 Task: Change editior layout in three rows.
Action: Mouse moved to (165, 0)
Screenshot: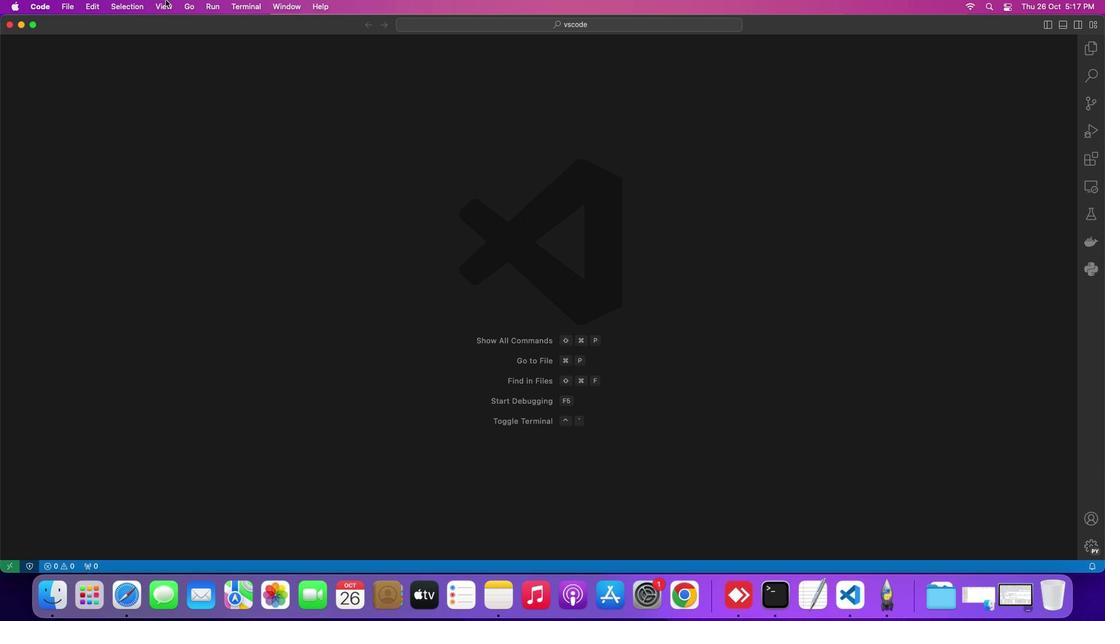 
Action: Mouse pressed left at (165, 0)
Screenshot: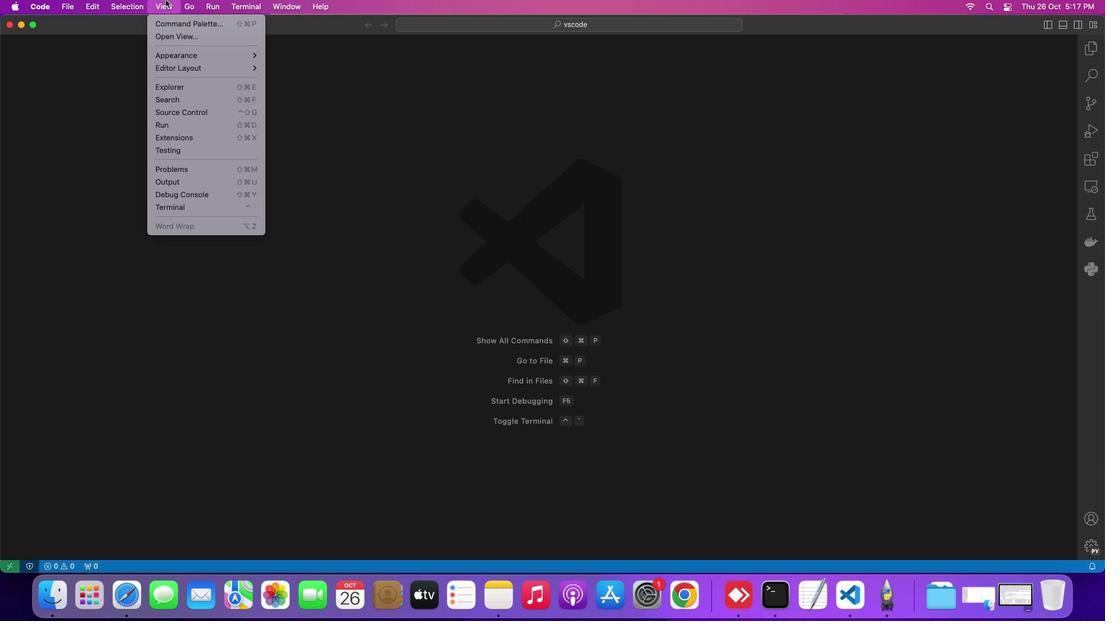 
Action: Mouse moved to (172, 65)
Screenshot: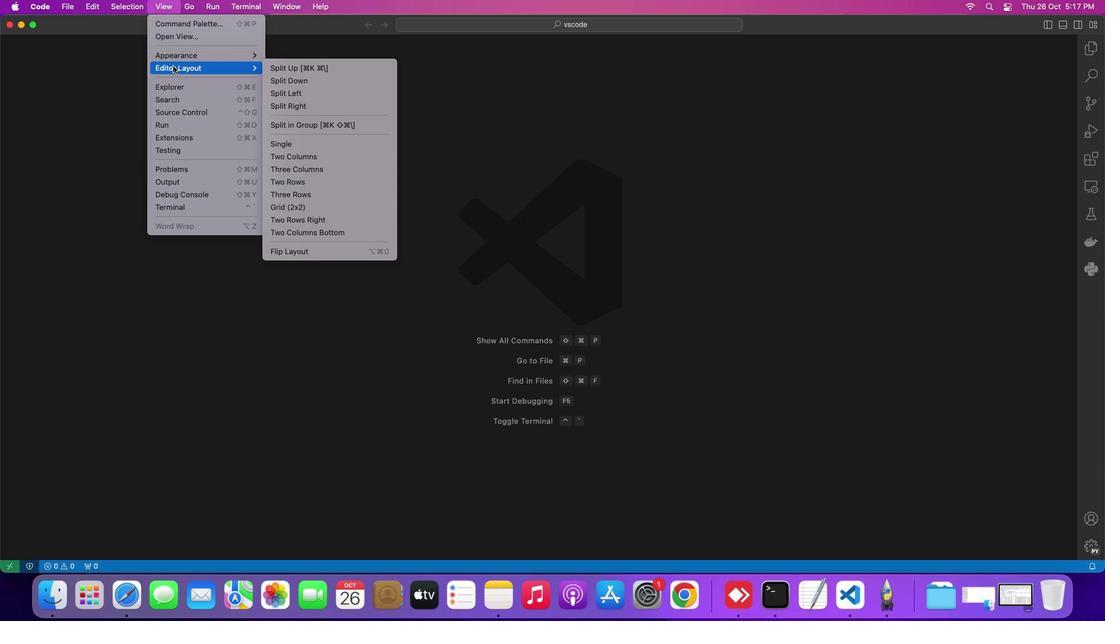 
Action: Mouse pressed left at (172, 65)
Screenshot: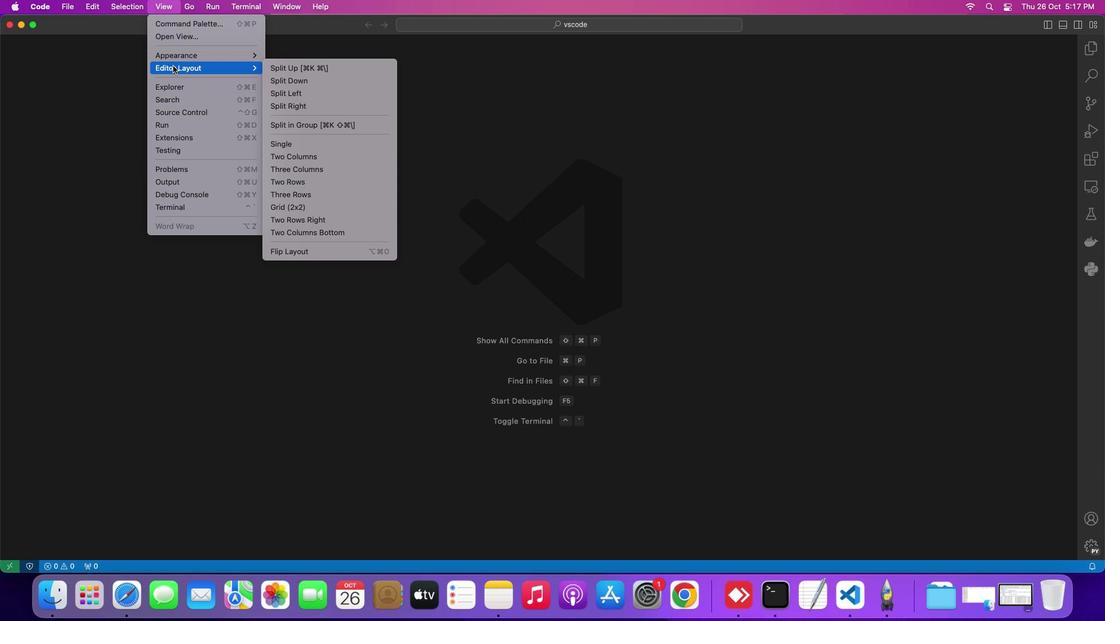 
Action: Mouse moved to (294, 190)
Screenshot: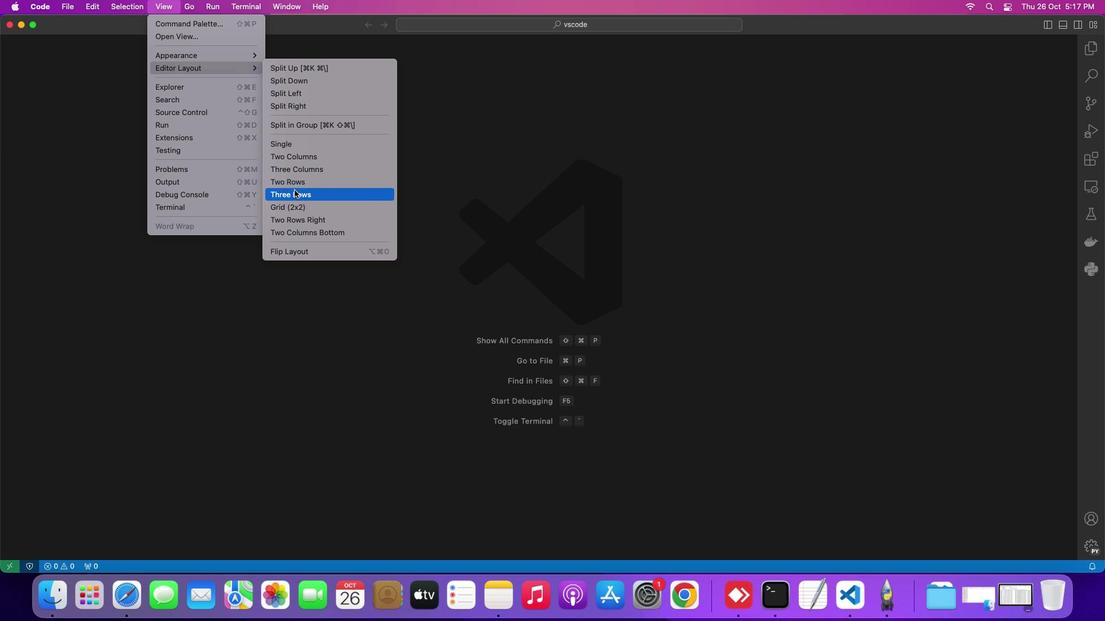 
Action: Mouse pressed left at (294, 190)
Screenshot: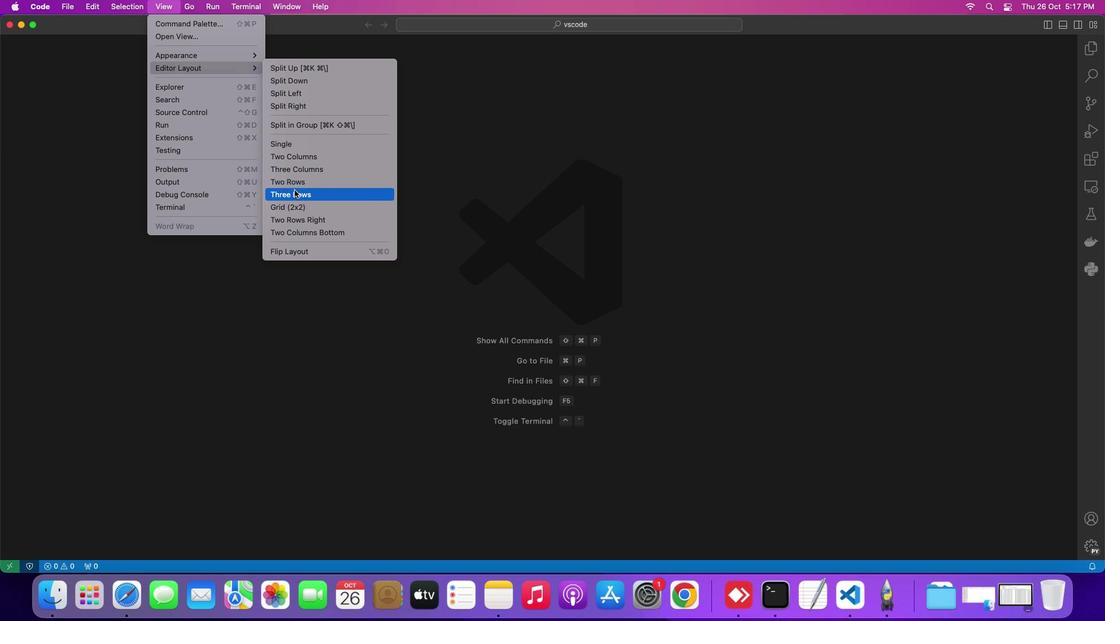 
Action: Mouse moved to (503, 221)
Screenshot: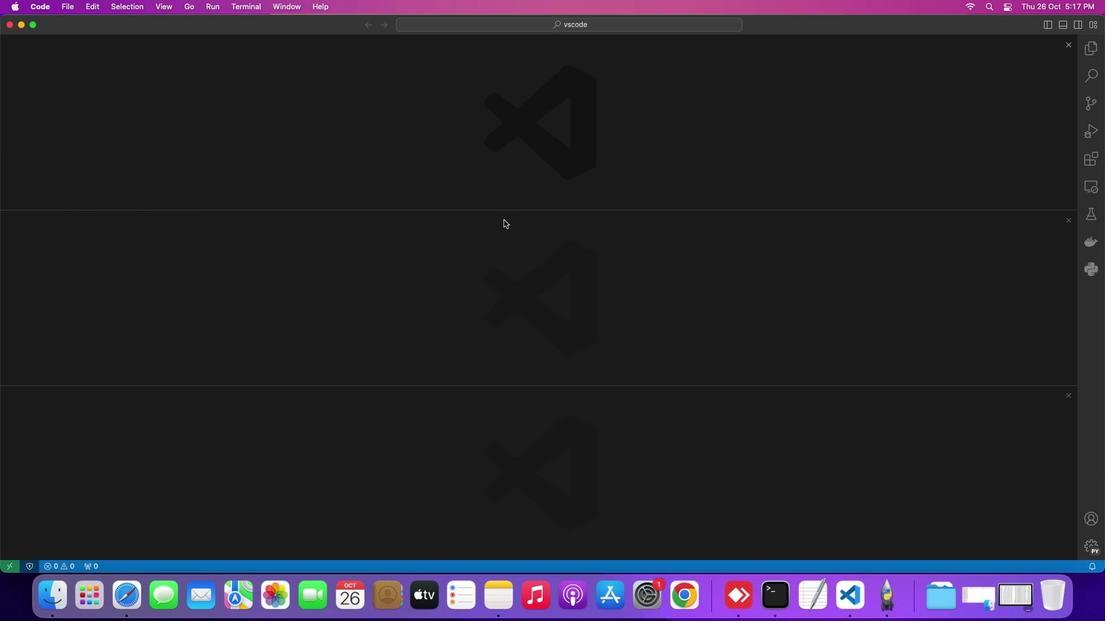 
